 Task: Create List Market Segmentation in Board Digital Advertising Strategies to Workspace Digital Strategy Consulting. Create List Brand Identity in Board IT Service Desk Management to Workspace Digital Strategy Consulting. Create List Target Audience in Board Voice of Customer Customer Journey Mapping and Analysis to Workspace Digital Strategy Consulting
Action: Mouse moved to (99, 361)
Screenshot: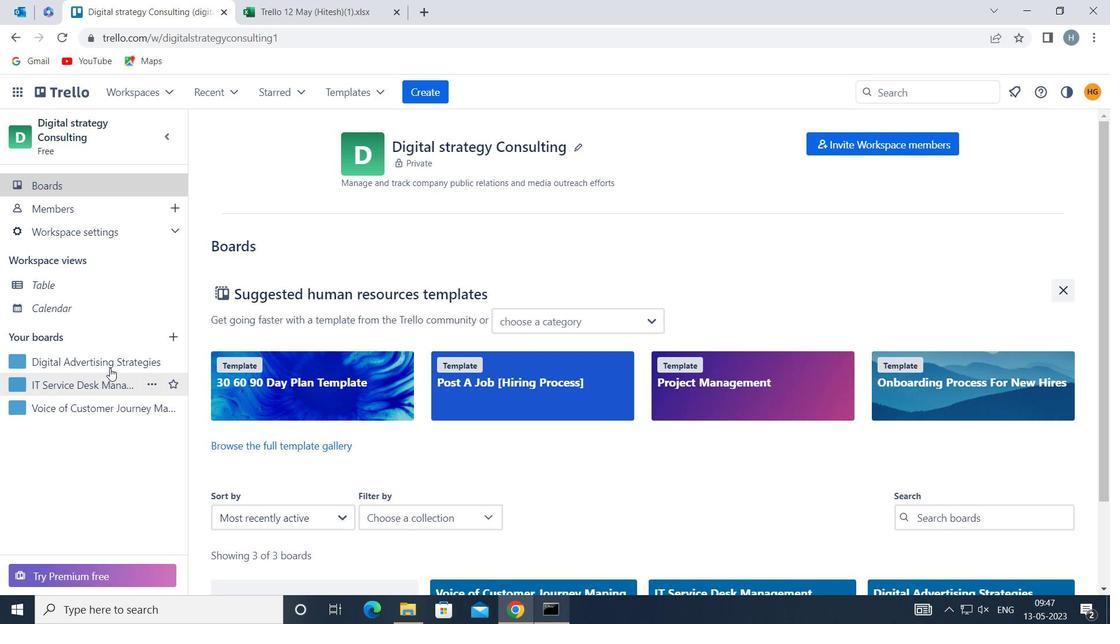 
Action: Mouse pressed left at (99, 361)
Screenshot: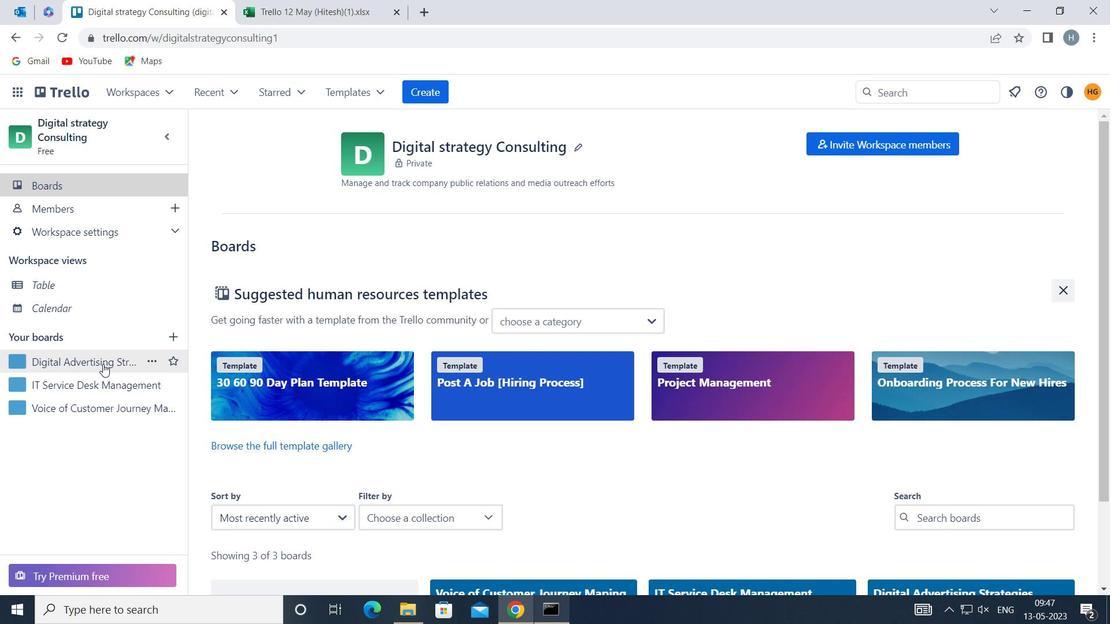 
Action: Mouse moved to (331, 170)
Screenshot: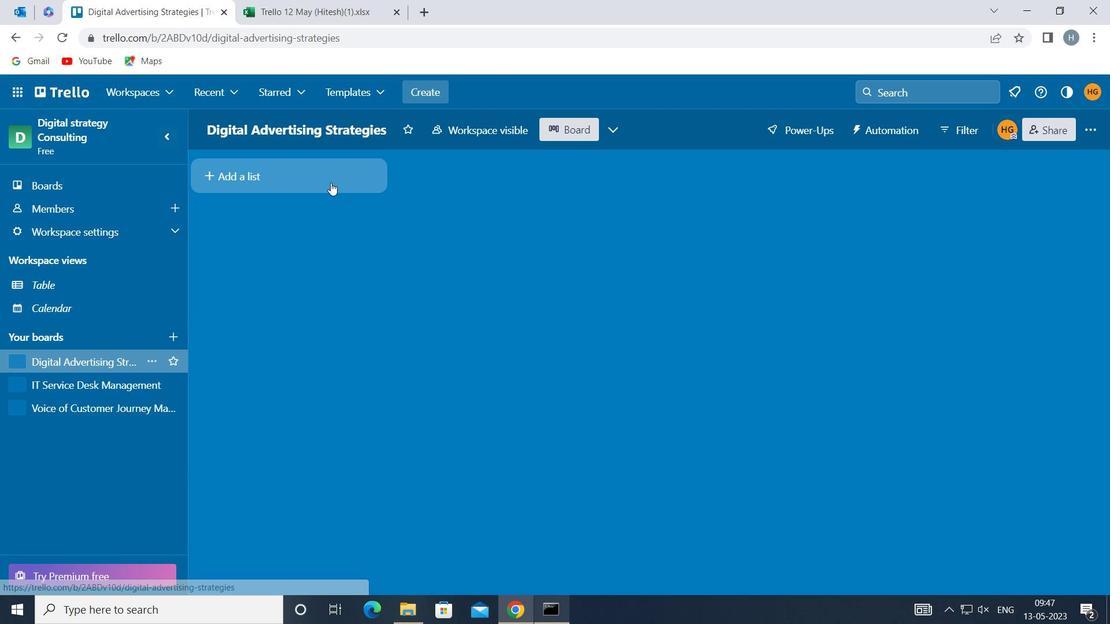 
Action: Mouse pressed left at (331, 170)
Screenshot: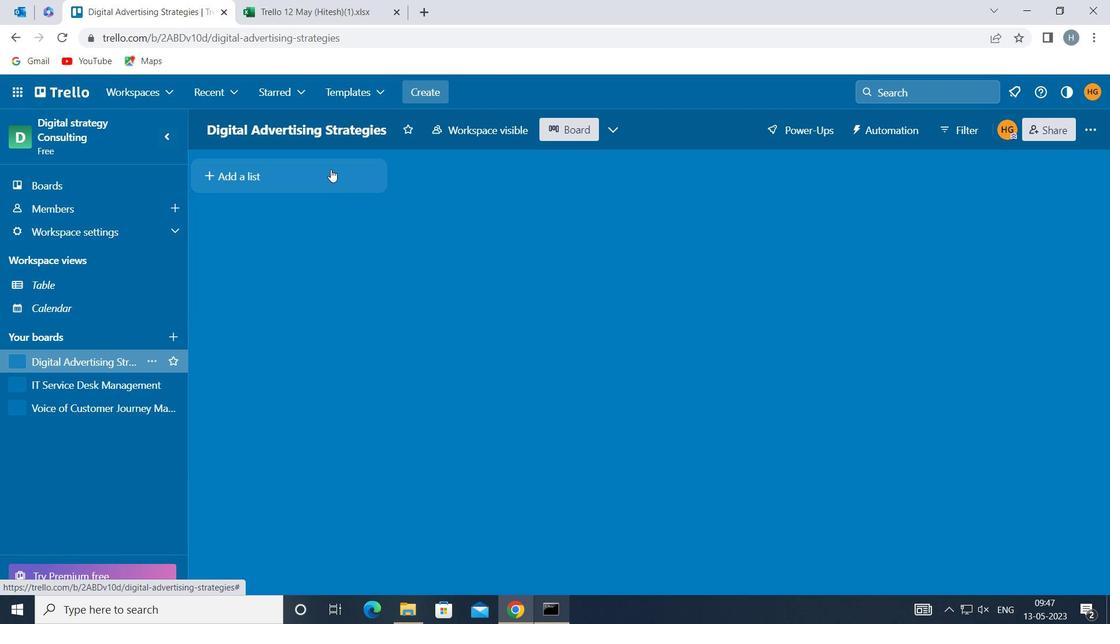 
Action: Mouse moved to (334, 172)
Screenshot: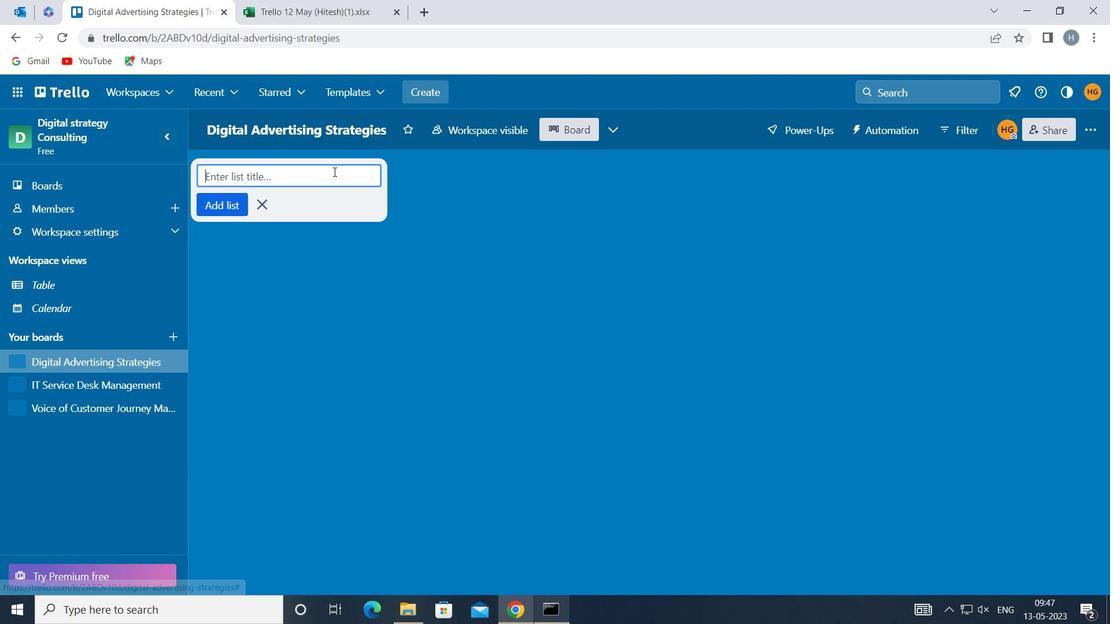 
Action: Mouse pressed left at (334, 172)
Screenshot: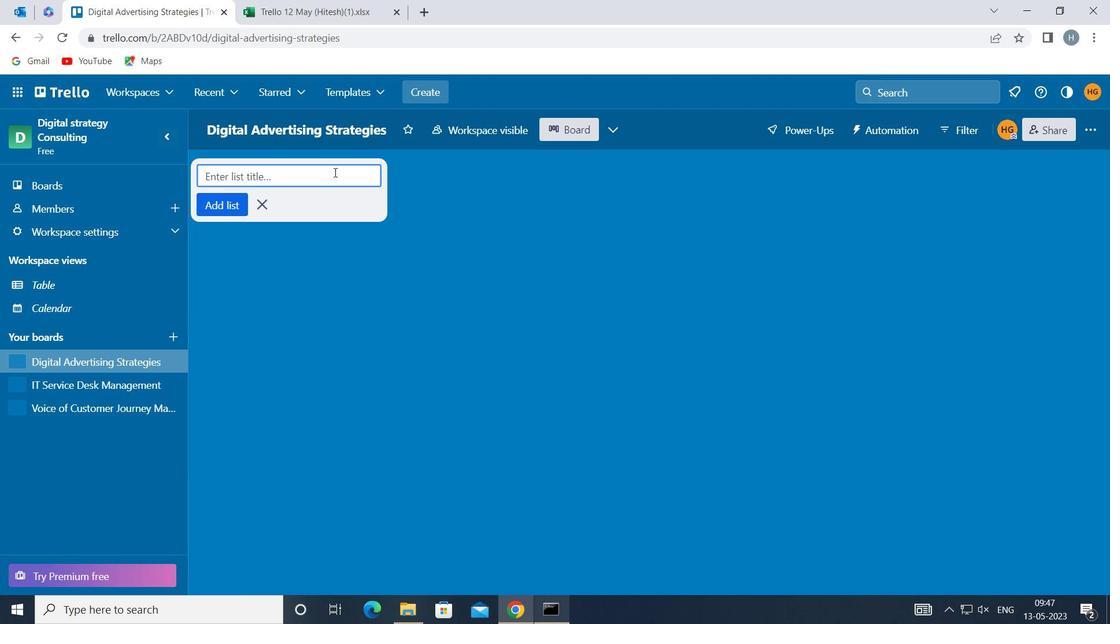 
Action: Mouse moved to (335, 173)
Screenshot: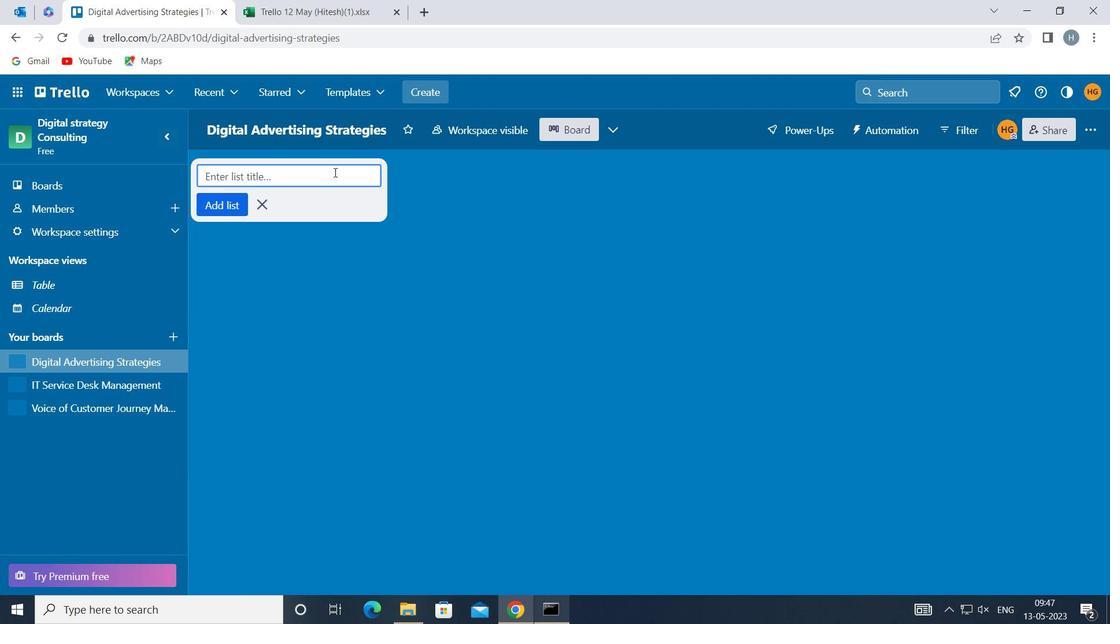 
Action: Key pressed <Key.shift>MARKET<Key.space><Key.shift>SEGMENTAION<Key.backspace><Key.backspace><Key.backspace>TION
Screenshot: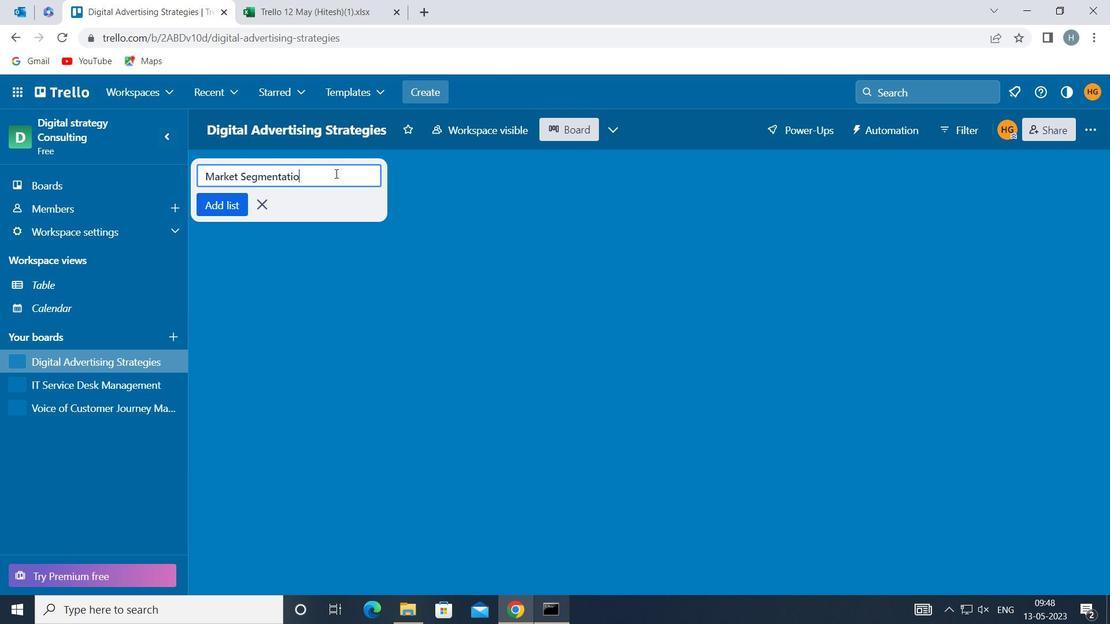 
Action: Mouse moved to (226, 209)
Screenshot: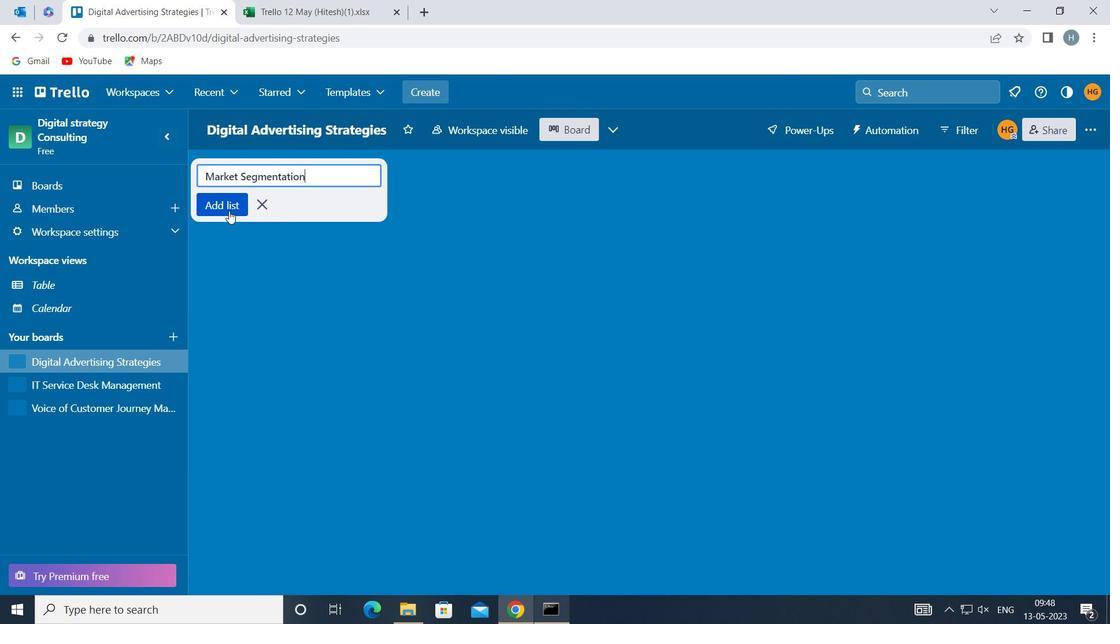 
Action: Mouse pressed left at (226, 209)
Screenshot: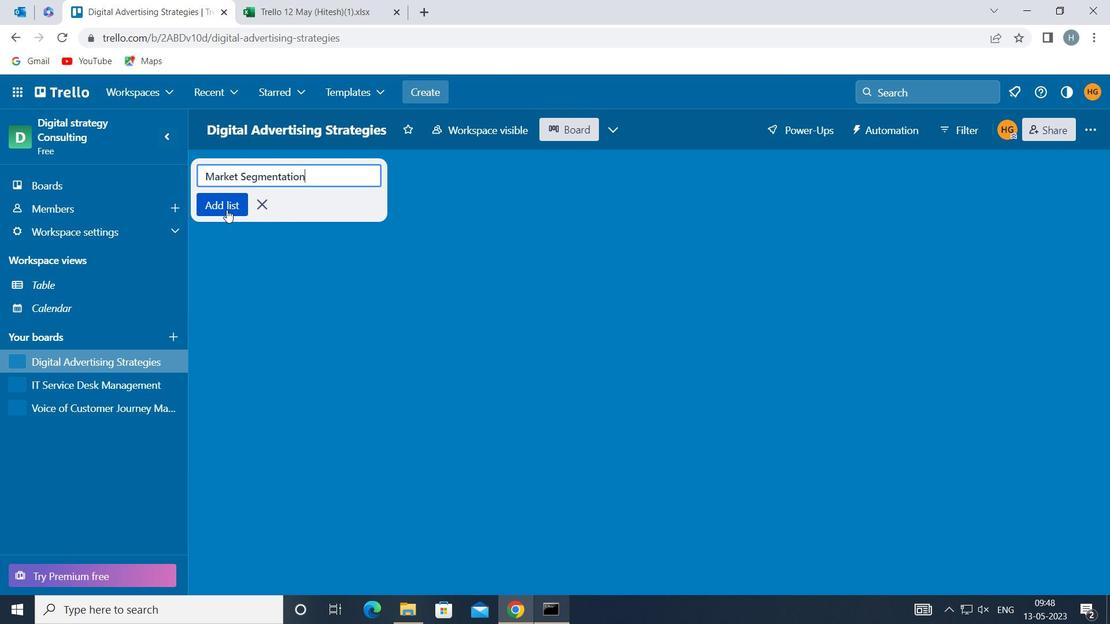 
Action: Mouse moved to (221, 249)
Screenshot: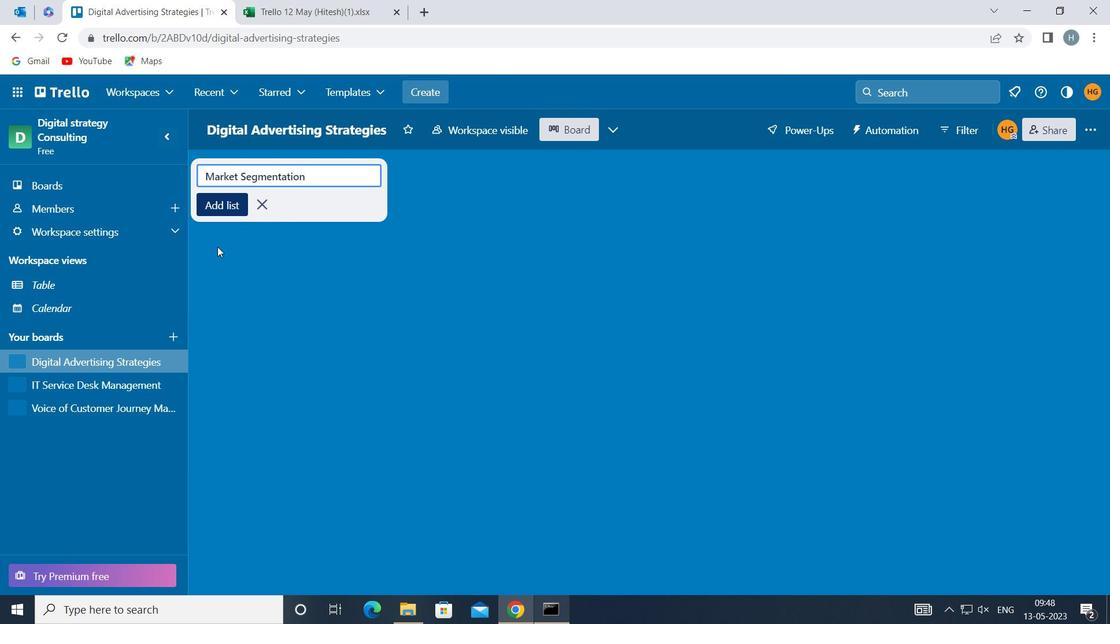 
Action: Mouse pressed left at (221, 249)
Screenshot: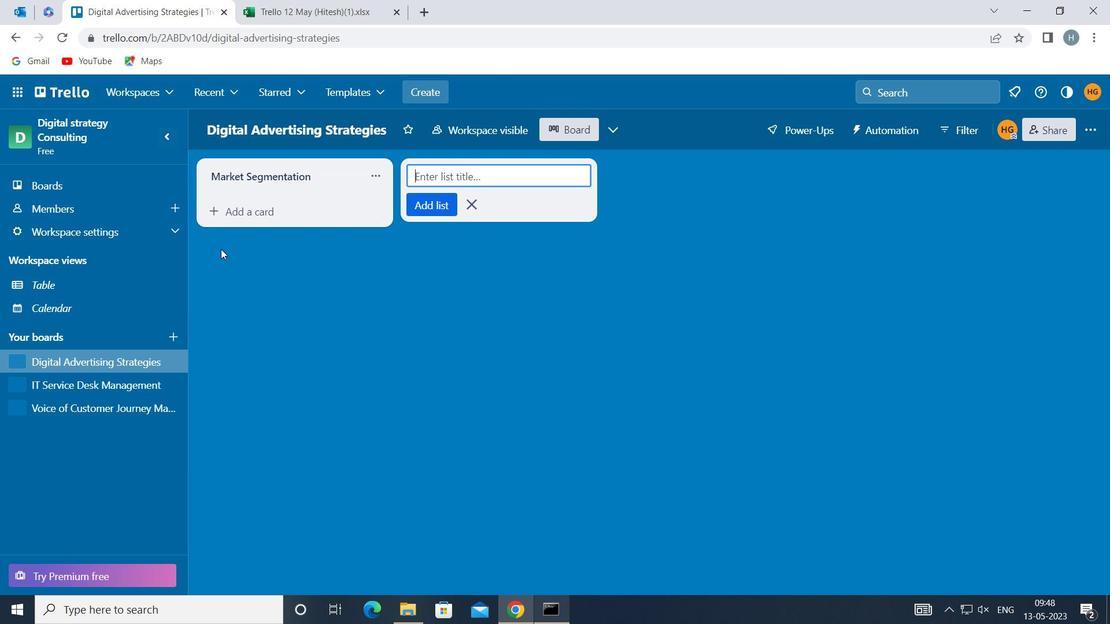 
Action: Mouse moved to (97, 379)
Screenshot: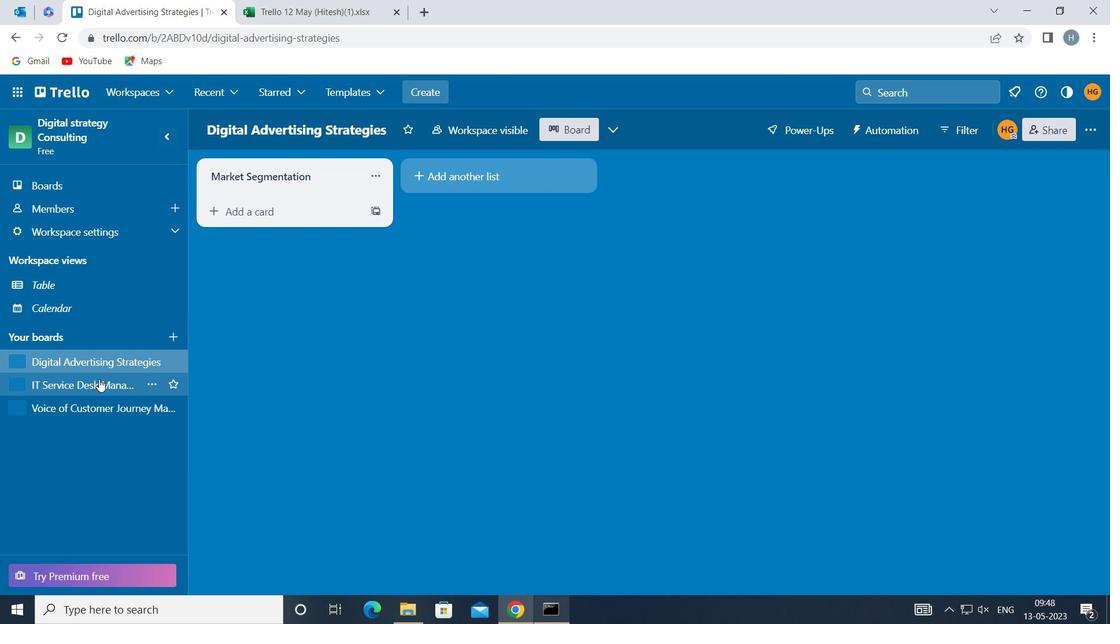 
Action: Mouse pressed left at (97, 379)
Screenshot: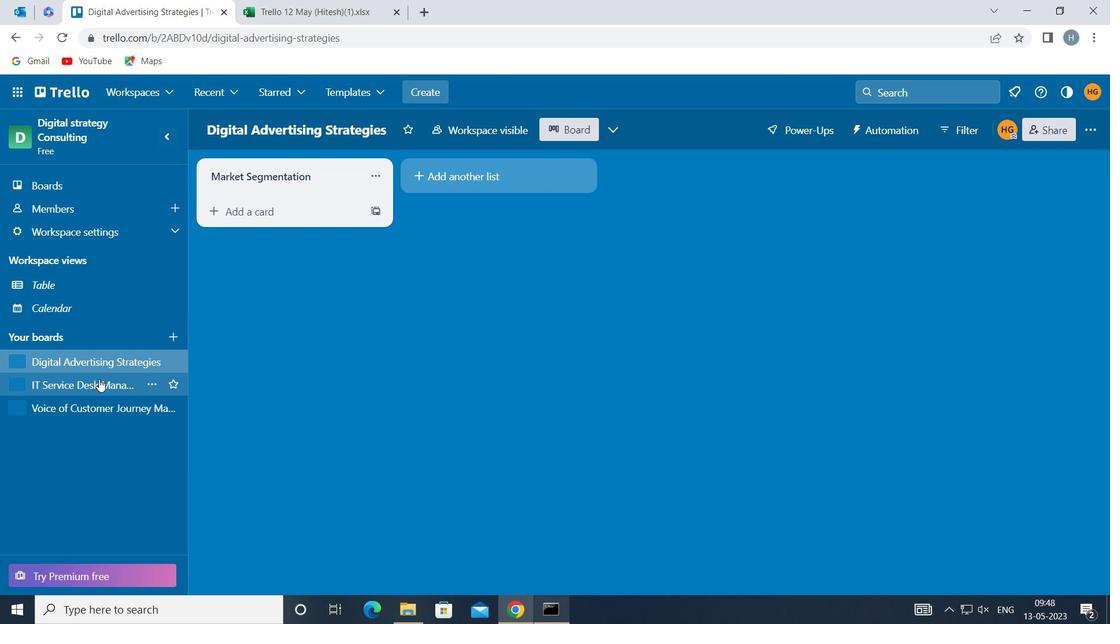 
Action: Mouse moved to (275, 175)
Screenshot: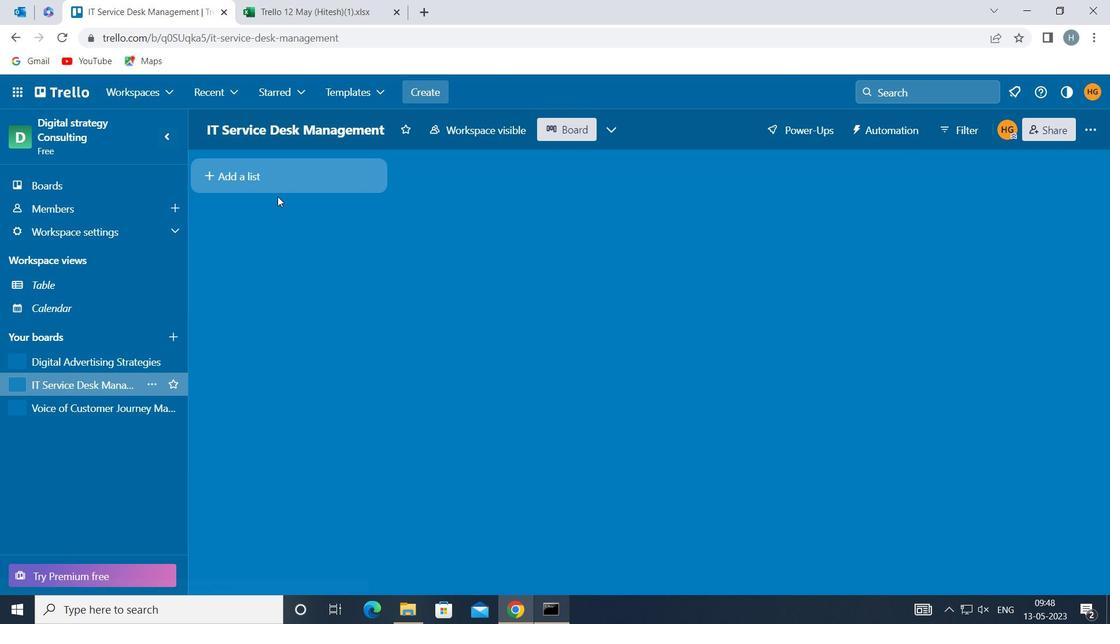 
Action: Mouse pressed left at (275, 175)
Screenshot: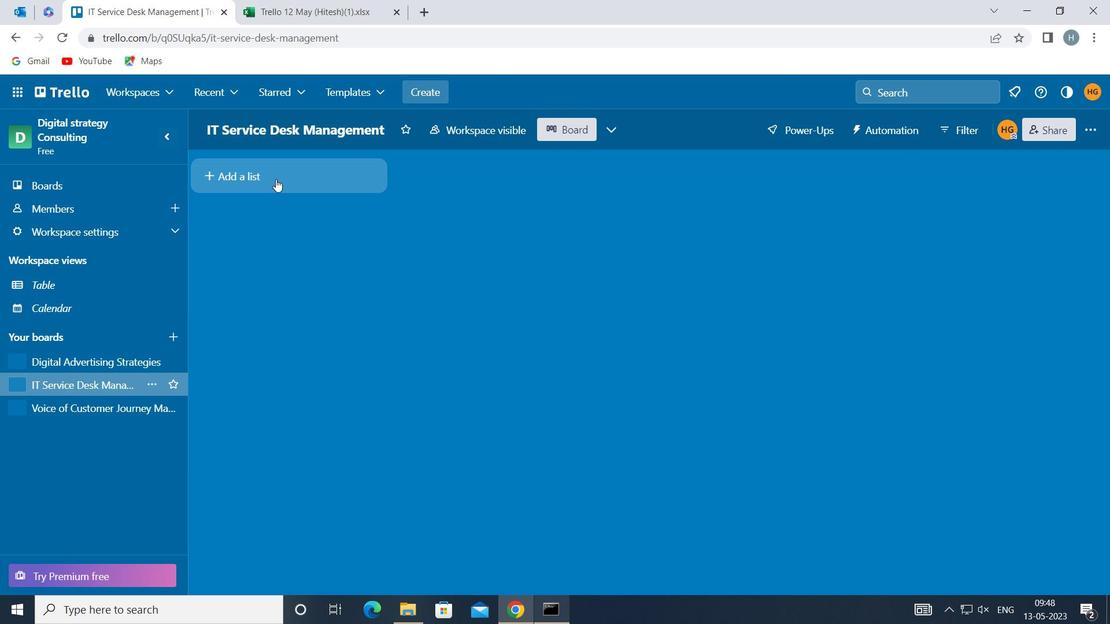 
Action: Mouse moved to (277, 177)
Screenshot: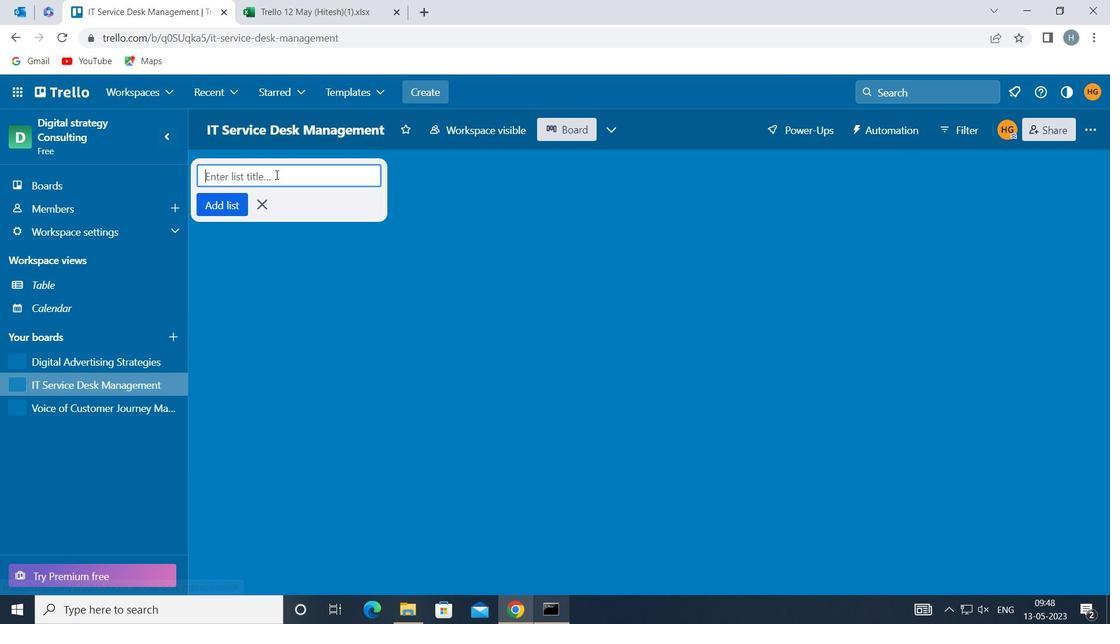 
Action: Mouse pressed left at (277, 177)
Screenshot: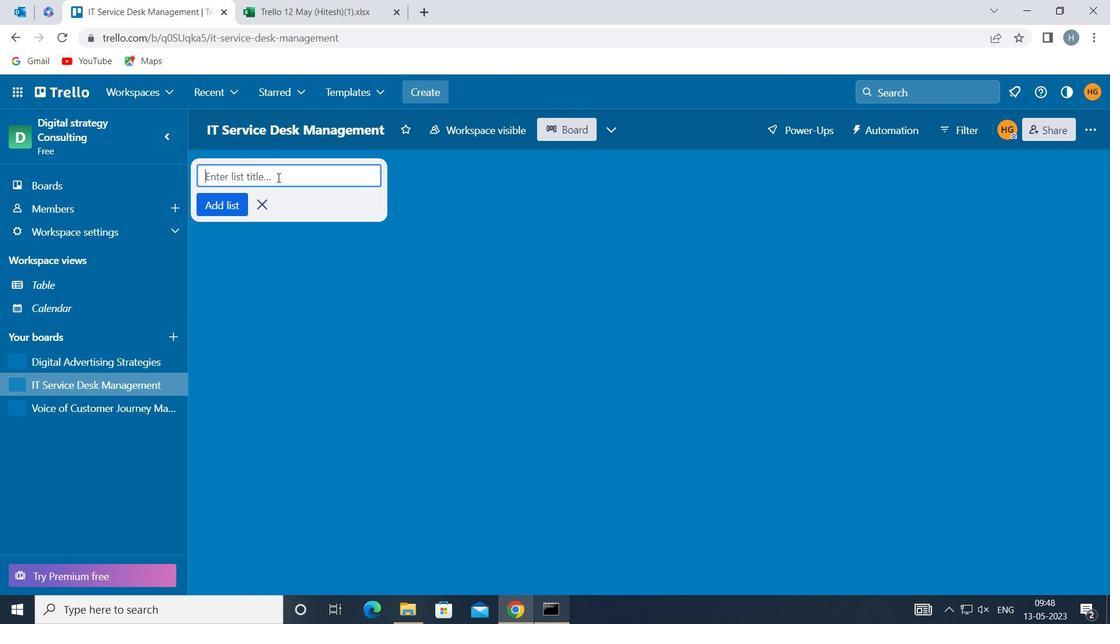 
Action: Key pressed <Key.shift>BRAND<Key.space><Key.shift>IDENTITY
Screenshot: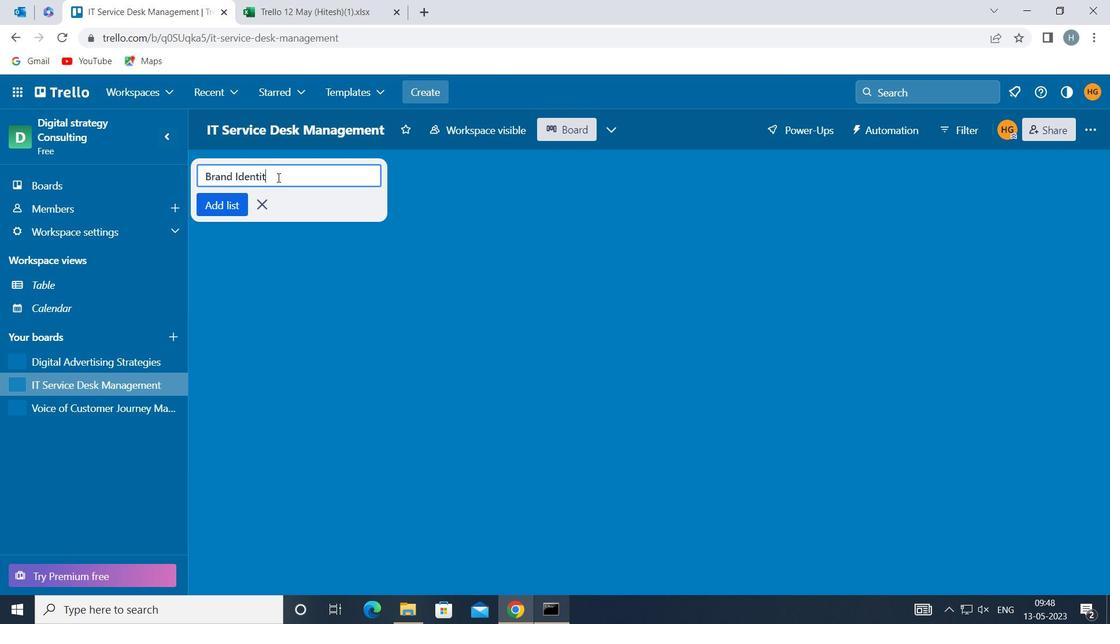 
Action: Mouse moved to (227, 202)
Screenshot: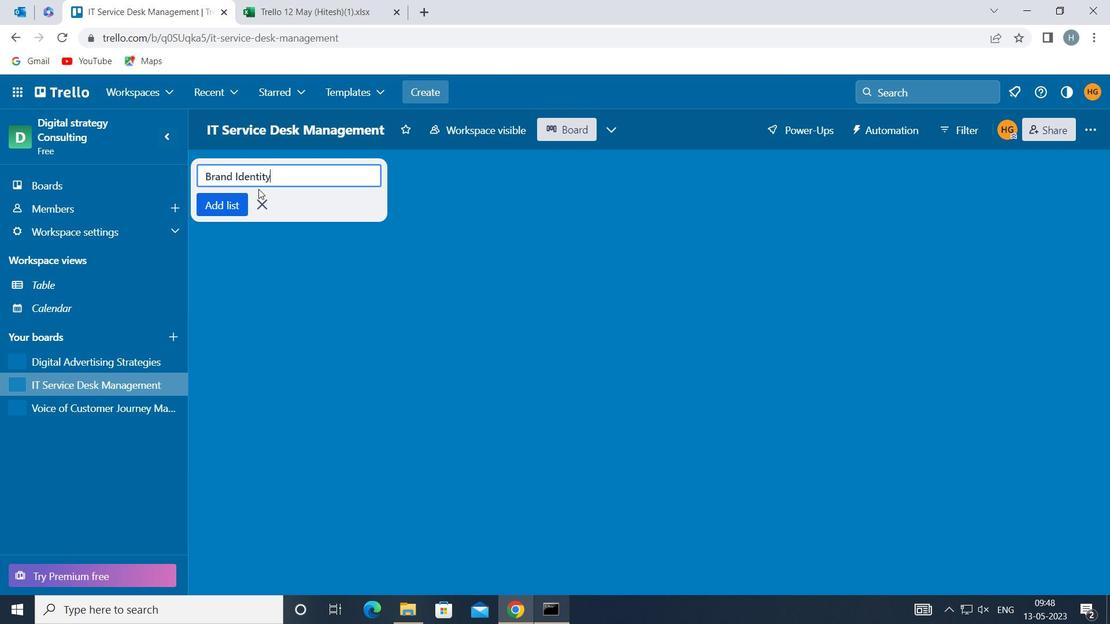 
Action: Mouse pressed left at (227, 202)
Screenshot: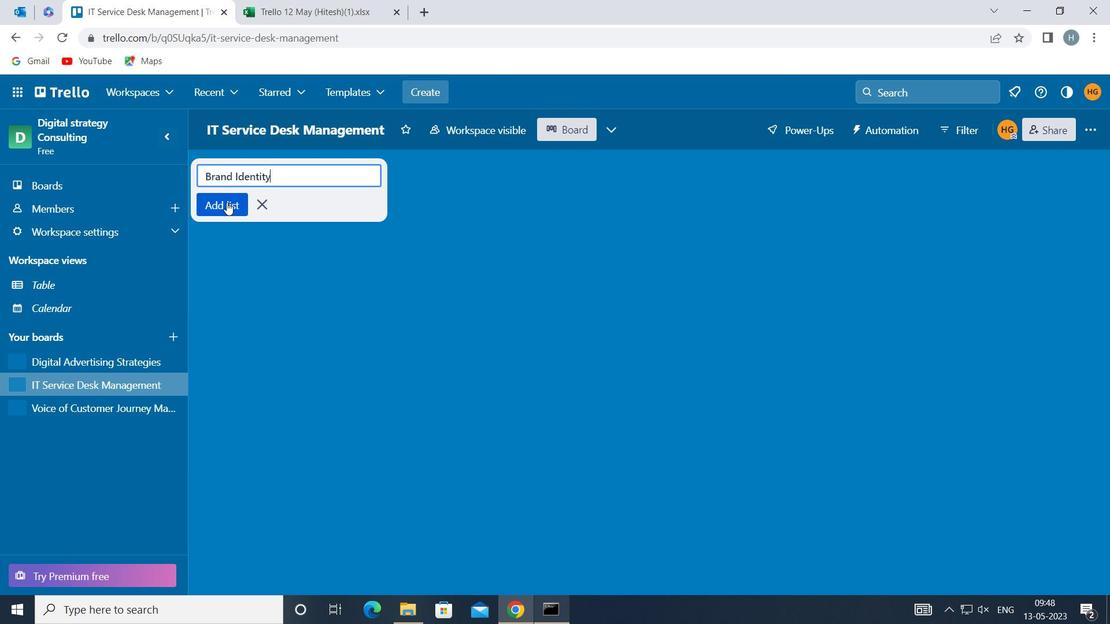 
Action: Mouse moved to (246, 333)
Screenshot: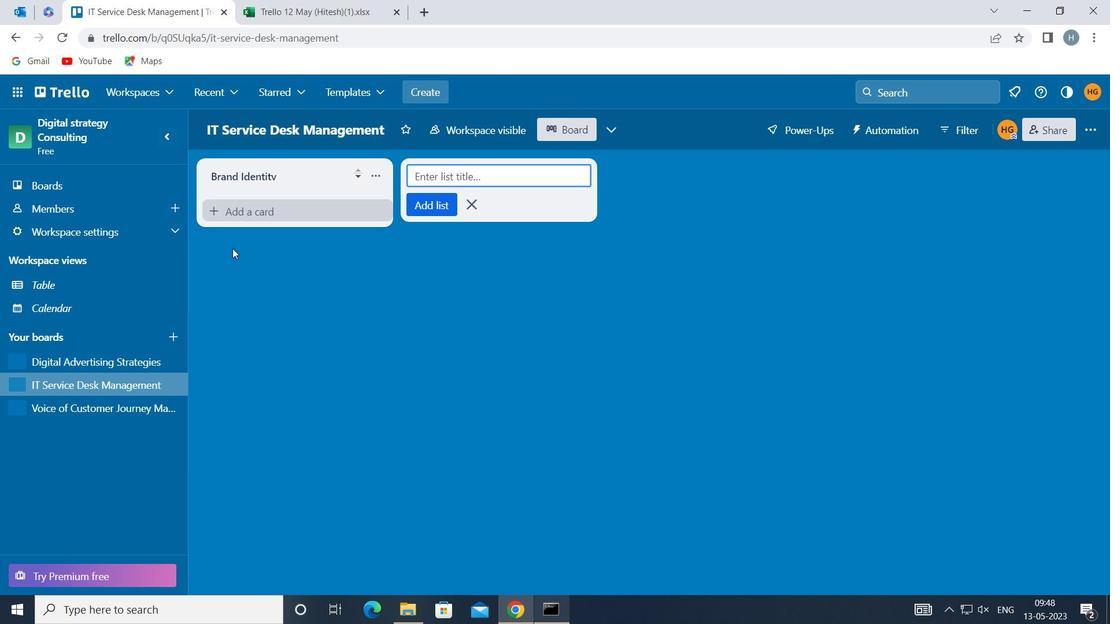 
Action: Mouse pressed left at (246, 333)
Screenshot: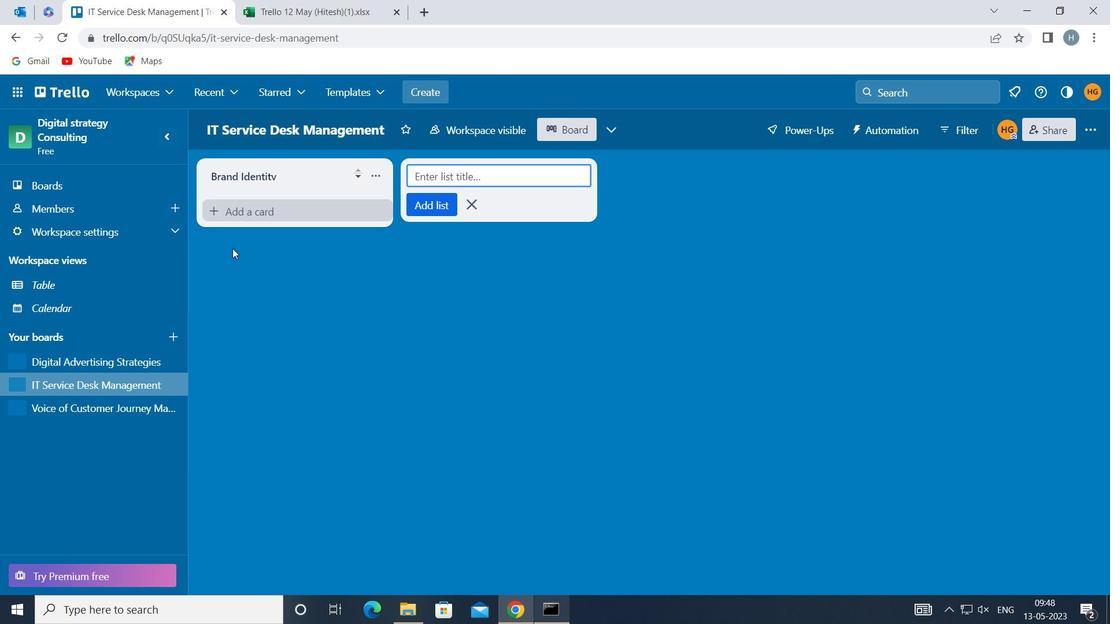 
Action: Mouse moved to (73, 413)
Screenshot: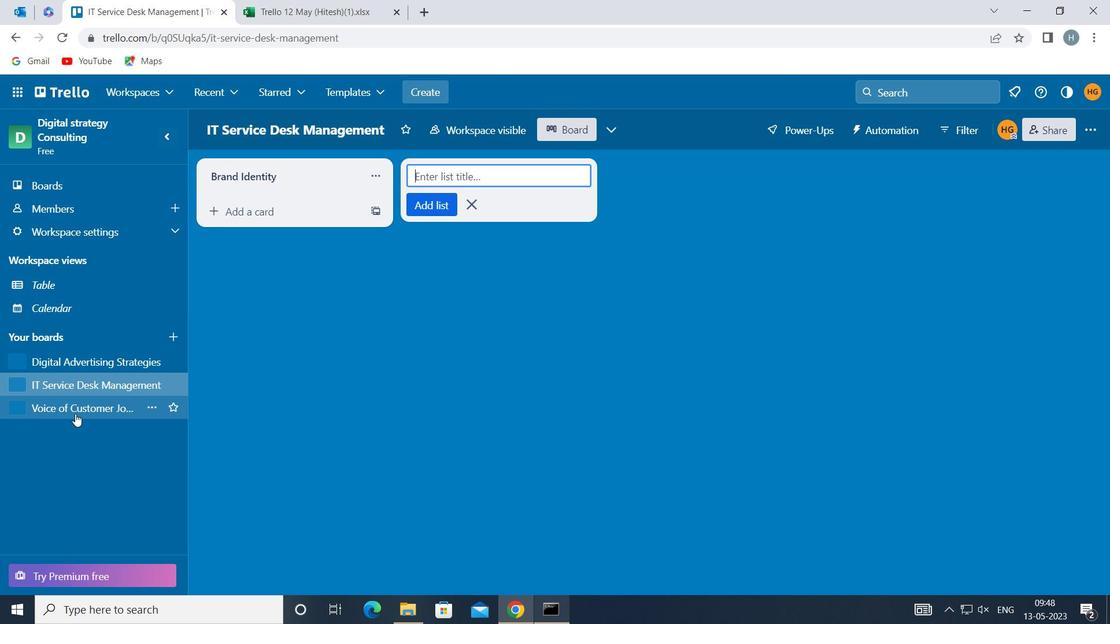 
Action: Mouse pressed left at (73, 413)
Screenshot: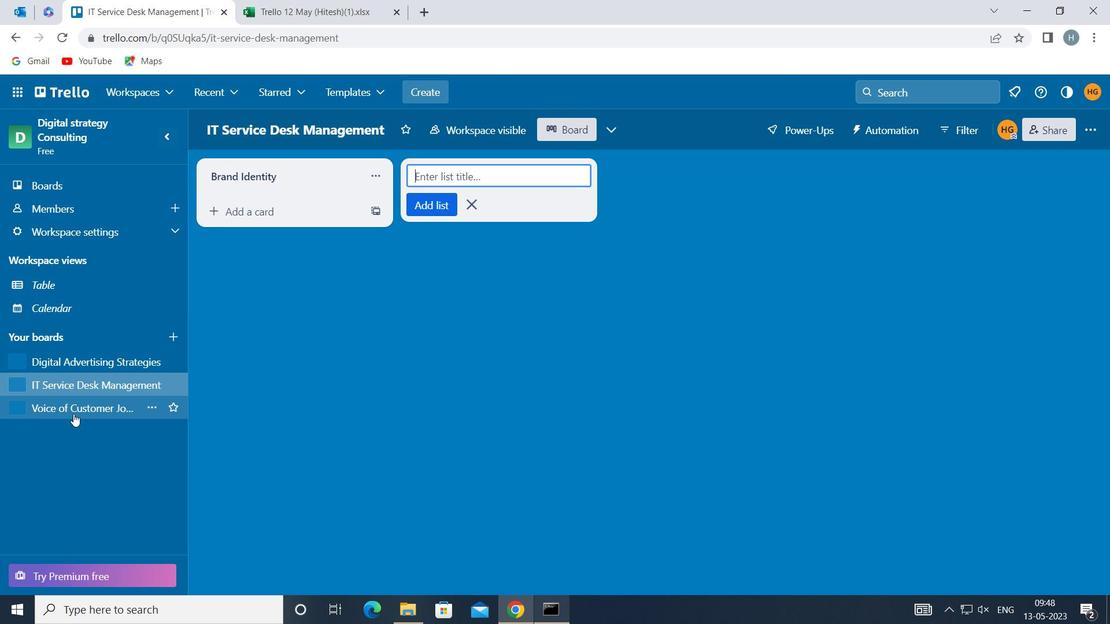 
Action: Mouse moved to (268, 172)
Screenshot: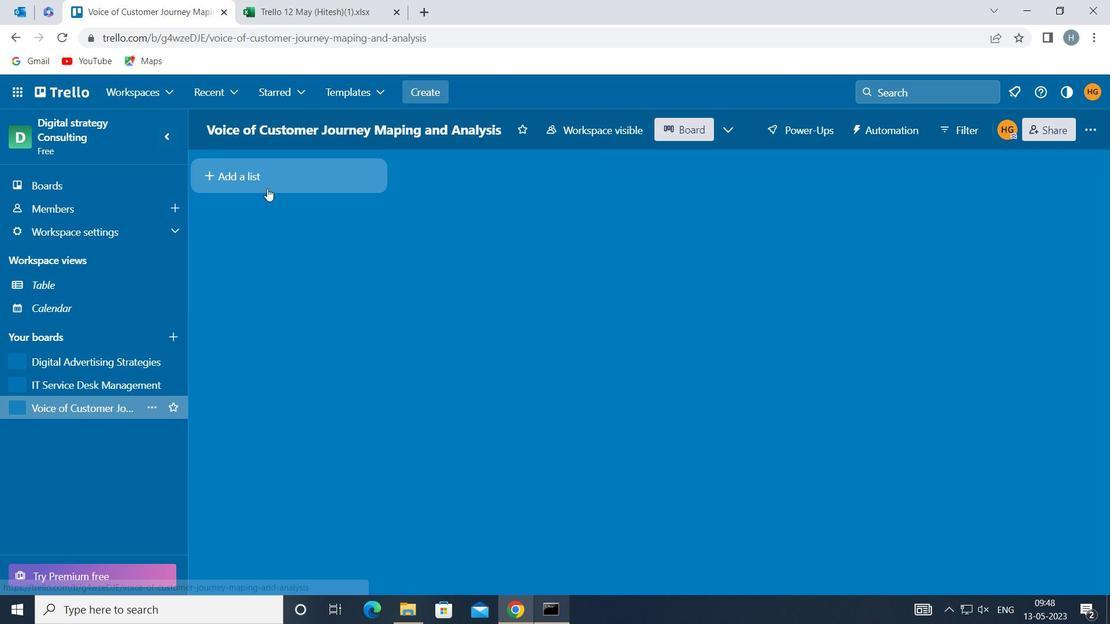 
Action: Mouse pressed left at (268, 172)
Screenshot: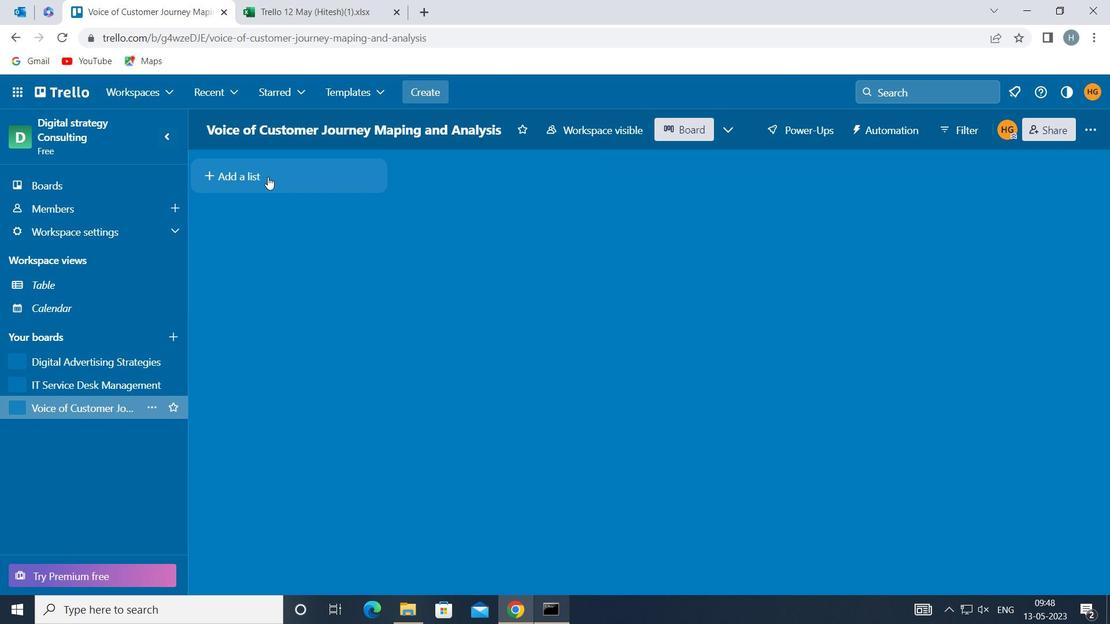 
Action: Mouse moved to (270, 176)
Screenshot: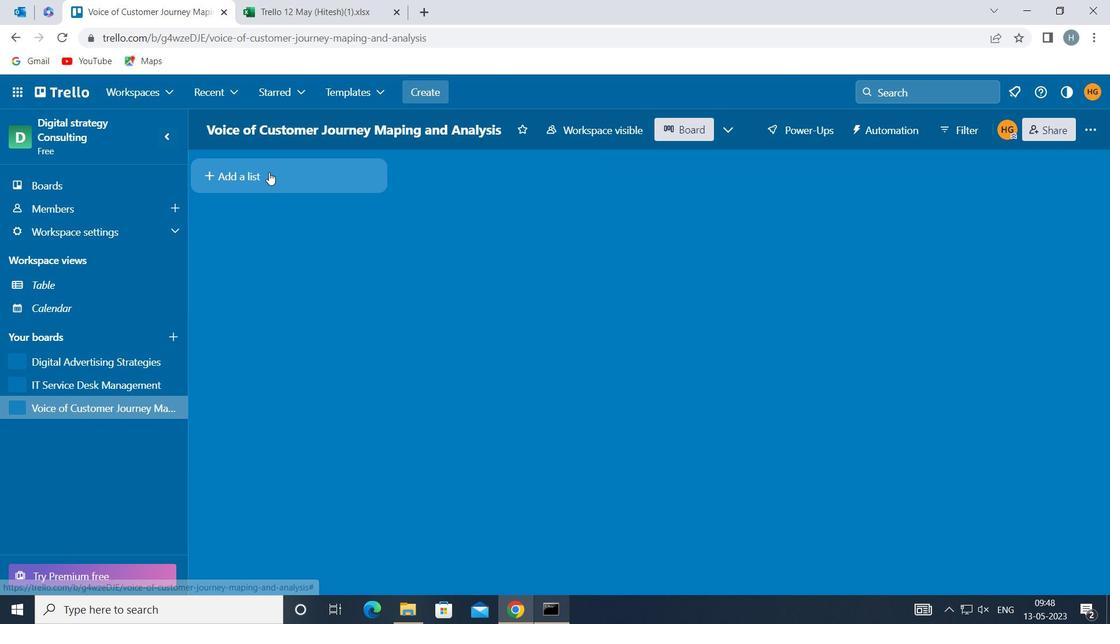 
Action: Mouse pressed left at (270, 176)
Screenshot: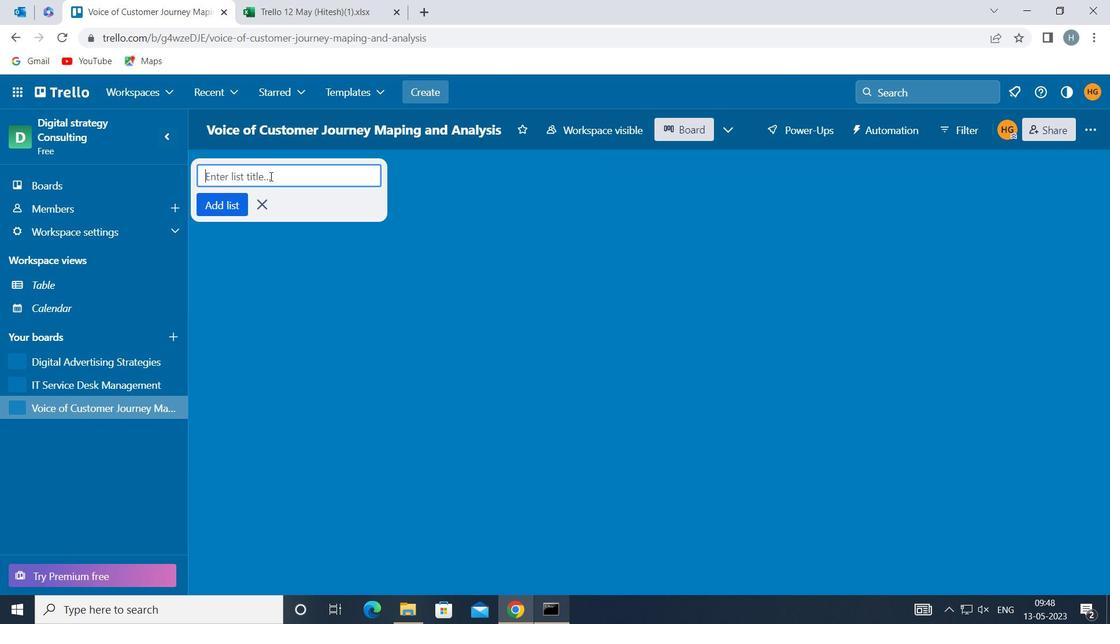 
Action: Key pressed <Key.shift>TARGET<Key.space><Key.shift>AUDIENCE
Screenshot: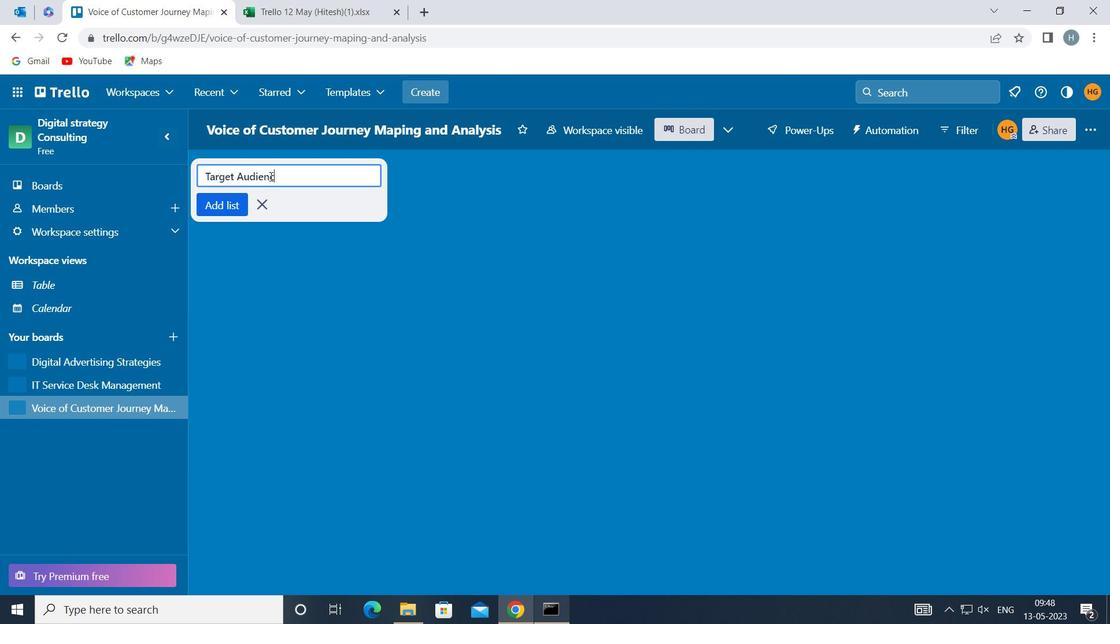
Action: Mouse moved to (220, 207)
Screenshot: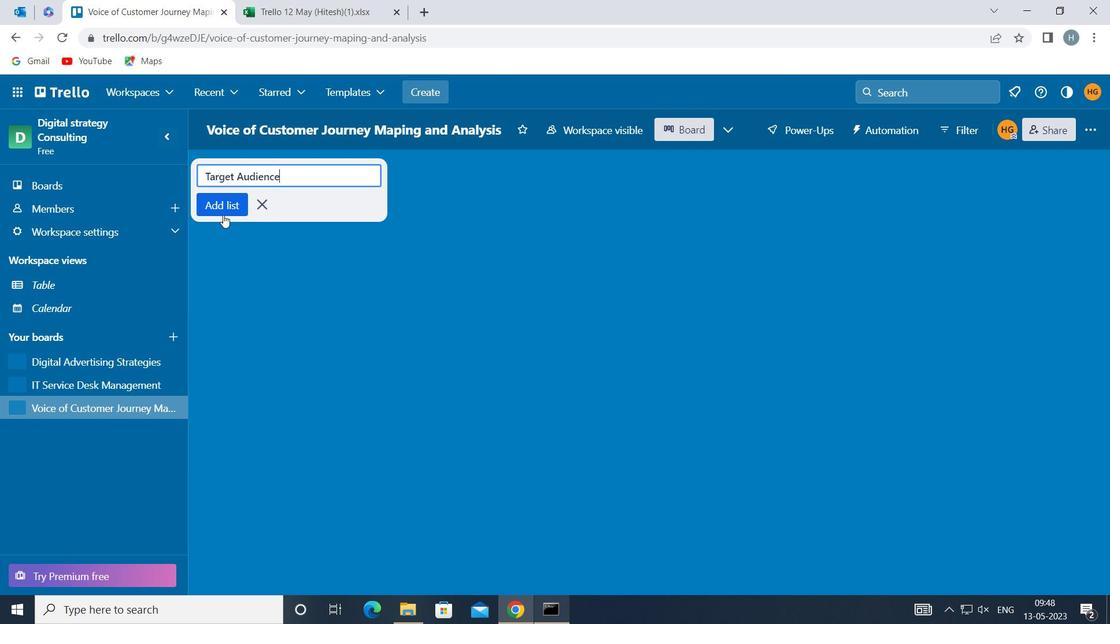 
Action: Mouse pressed left at (220, 207)
Screenshot: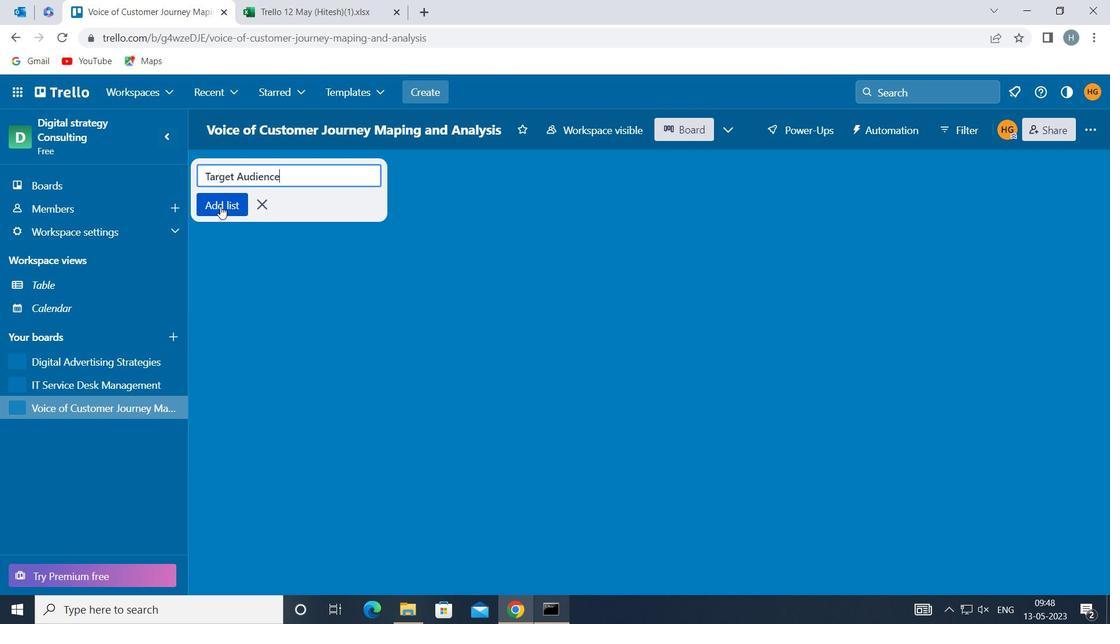 
Action: Mouse moved to (284, 322)
Screenshot: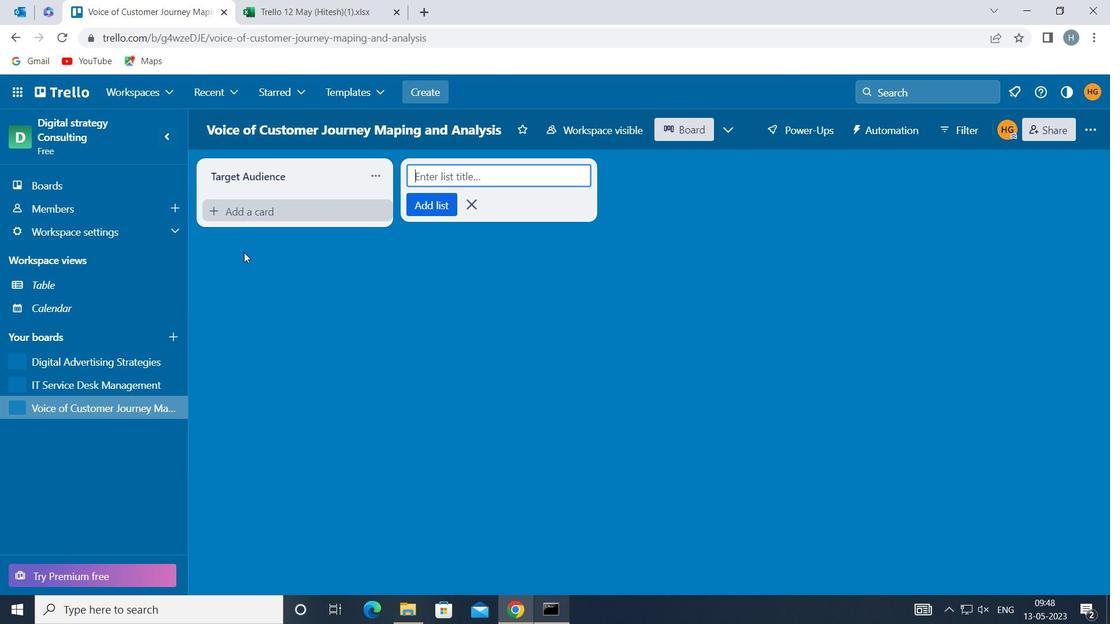 
Action: Mouse pressed left at (284, 322)
Screenshot: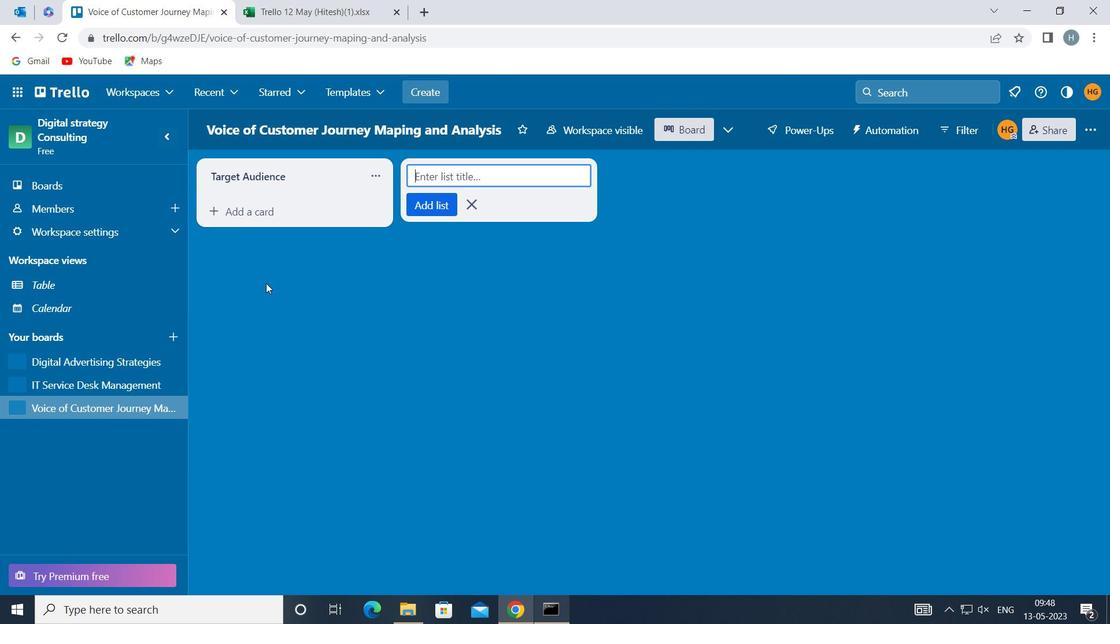 
Action: Key pressed <Key.f8>
Screenshot: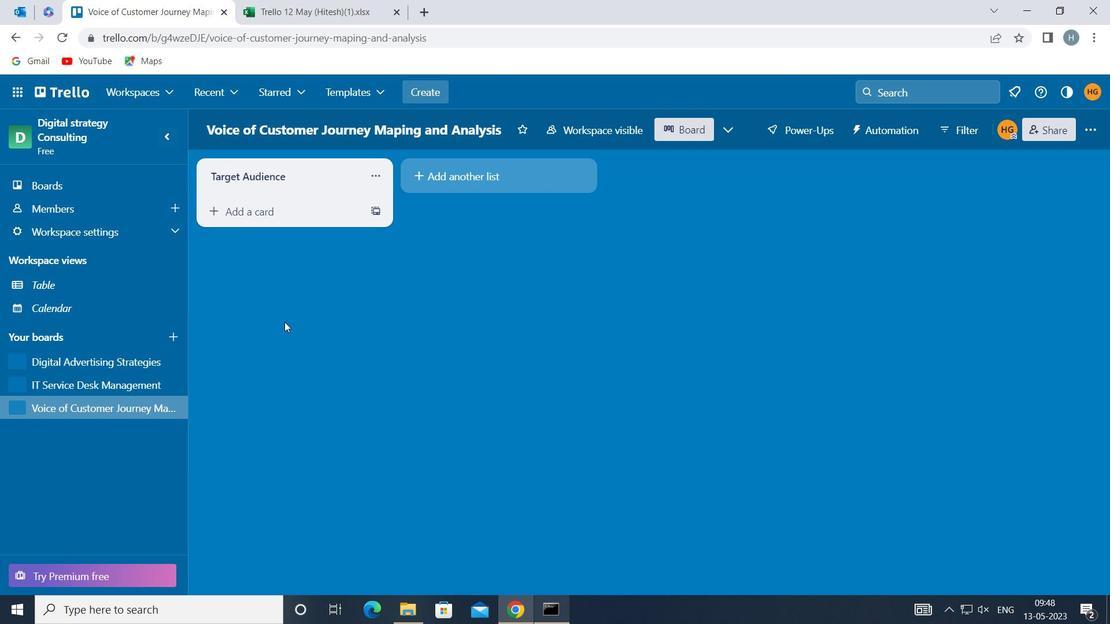 
